 Task: Assign Harsh Tikku as Assignee of Child Issue ChildIssue0054 of Issue Issue0027 in Backlog  in Scrum Project Project0006 in Jira
Action: Mouse moved to (373, 422)
Screenshot: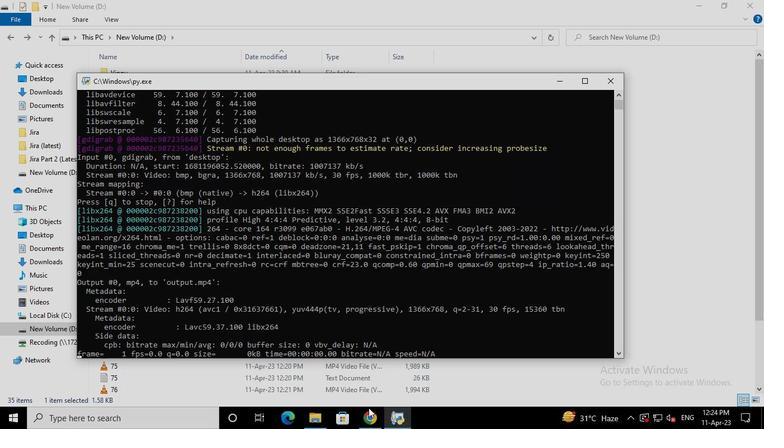 
Action: Mouse pressed left at (373, 422)
Screenshot: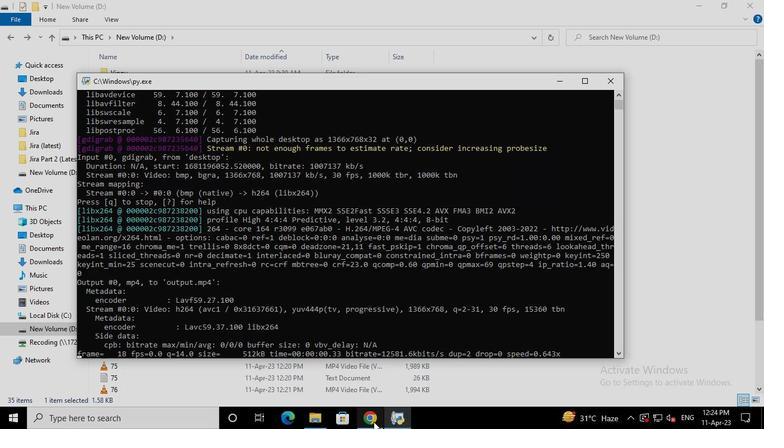 
Action: Mouse moved to (78, 170)
Screenshot: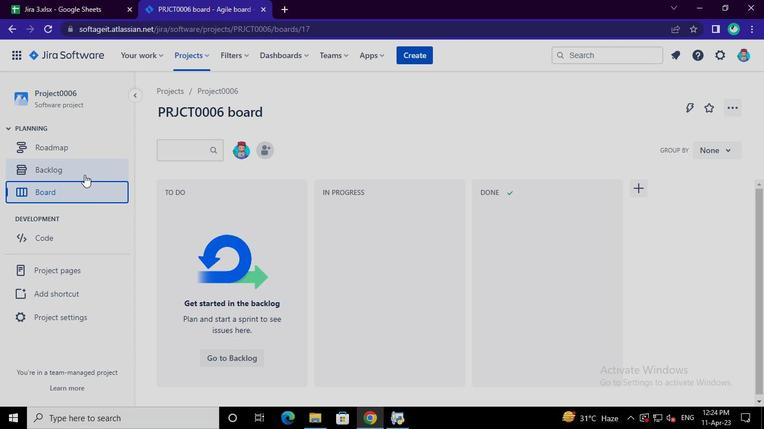 
Action: Mouse pressed left at (78, 170)
Screenshot: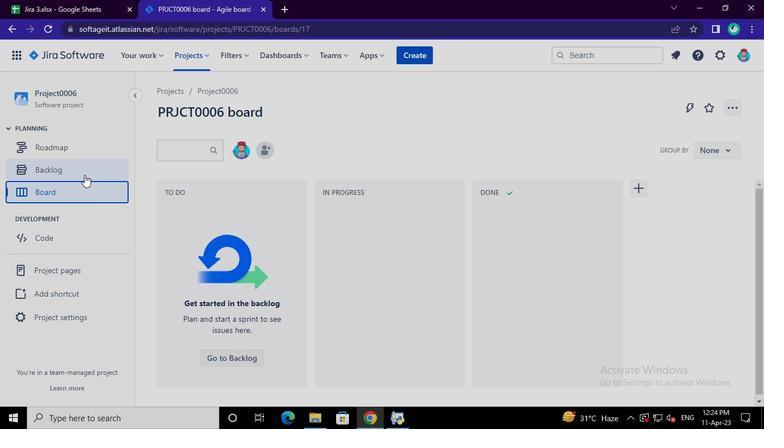 
Action: Mouse moved to (259, 277)
Screenshot: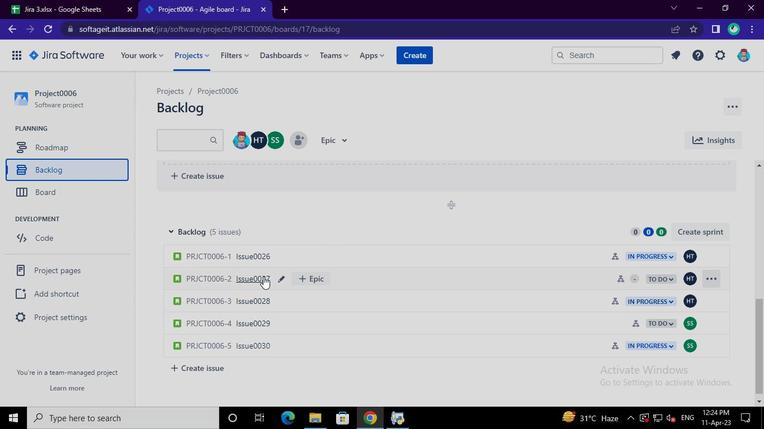 
Action: Mouse pressed left at (259, 277)
Screenshot: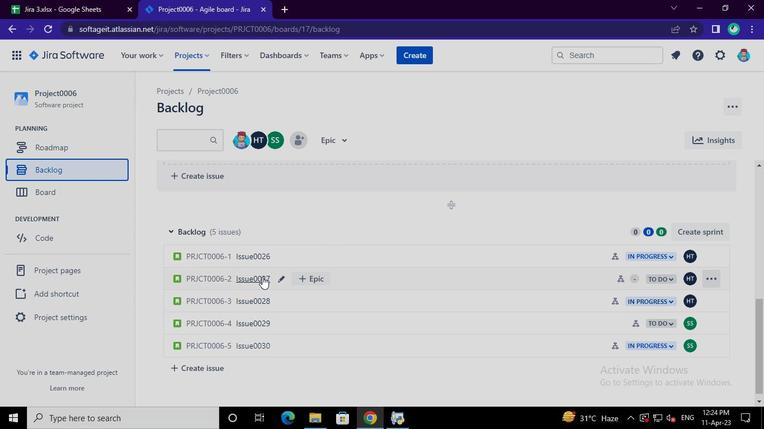 
Action: Mouse moved to (692, 269)
Screenshot: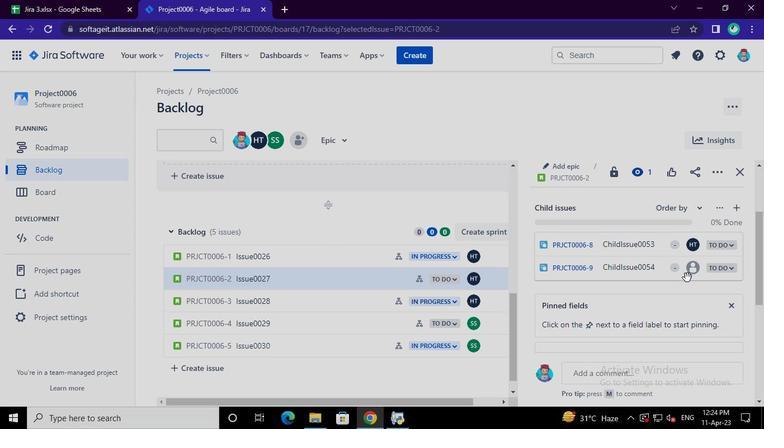 
Action: Mouse pressed left at (692, 269)
Screenshot: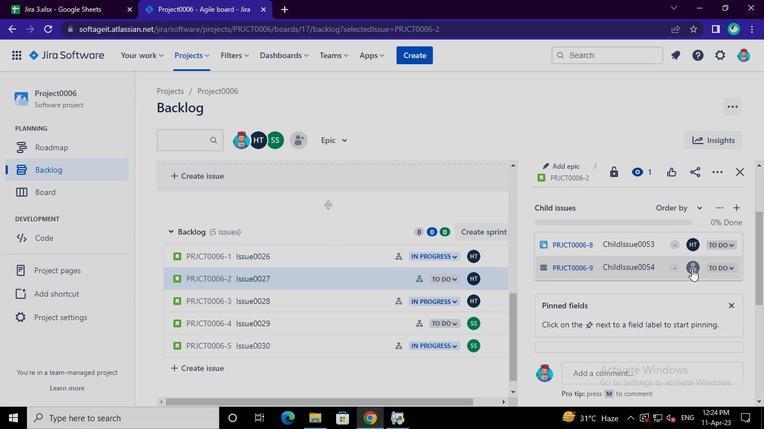 
Action: Mouse moved to (600, 334)
Screenshot: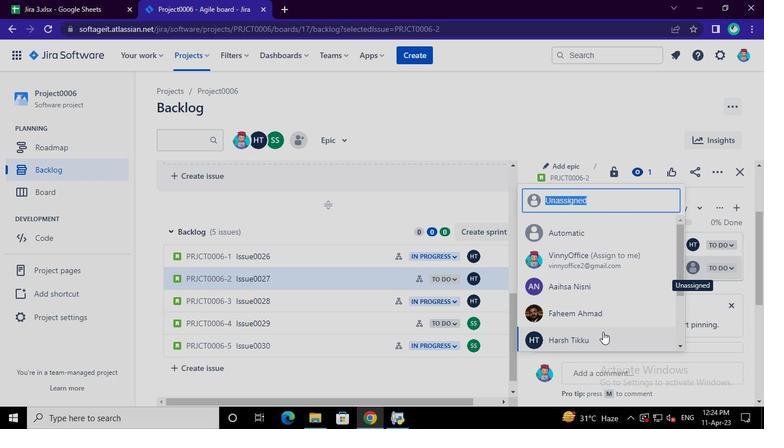 
Action: Mouse pressed left at (600, 334)
Screenshot: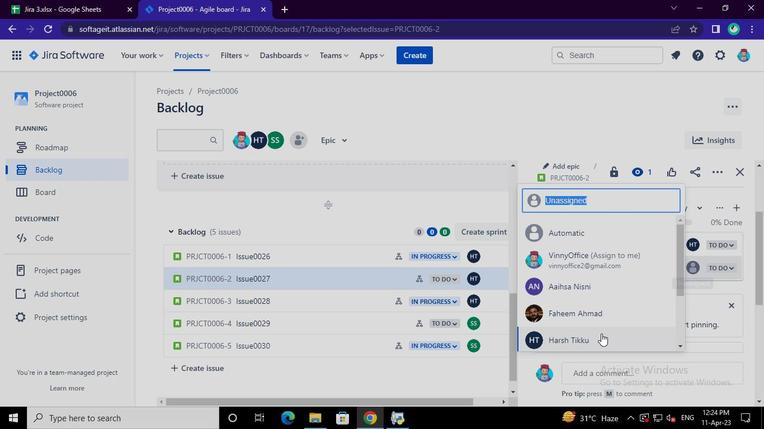 
Action: Mouse moved to (405, 422)
Screenshot: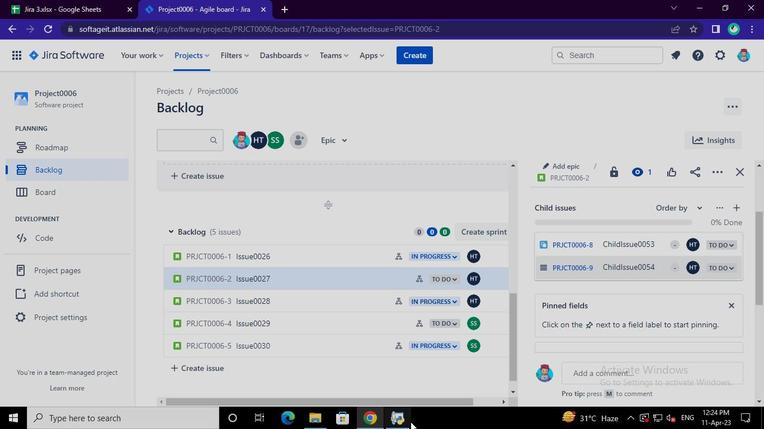 
Action: Mouse pressed left at (405, 422)
Screenshot: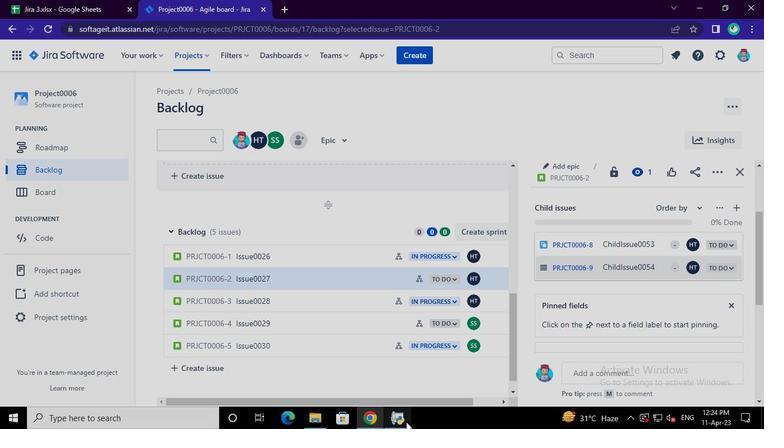 
Action: Mouse moved to (610, 85)
Screenshot: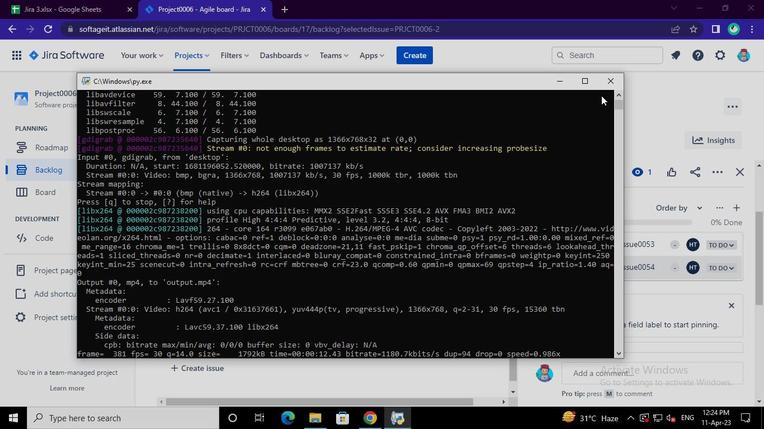
Action: Mouse pressed left at (610, 85)
Screenshot: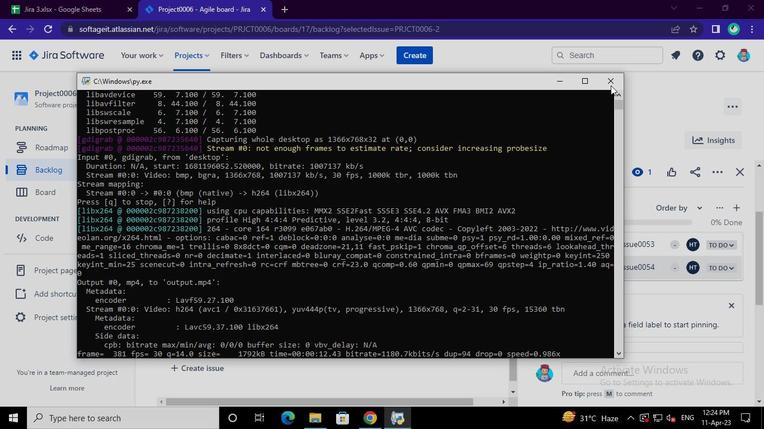 
